Task: Move the task Develop a custom inventory management system to the section Done in the project AdaptFlow and filter the tasks in the project by Due this week
Action: Mouse moved to (571, 251)
Screenshot: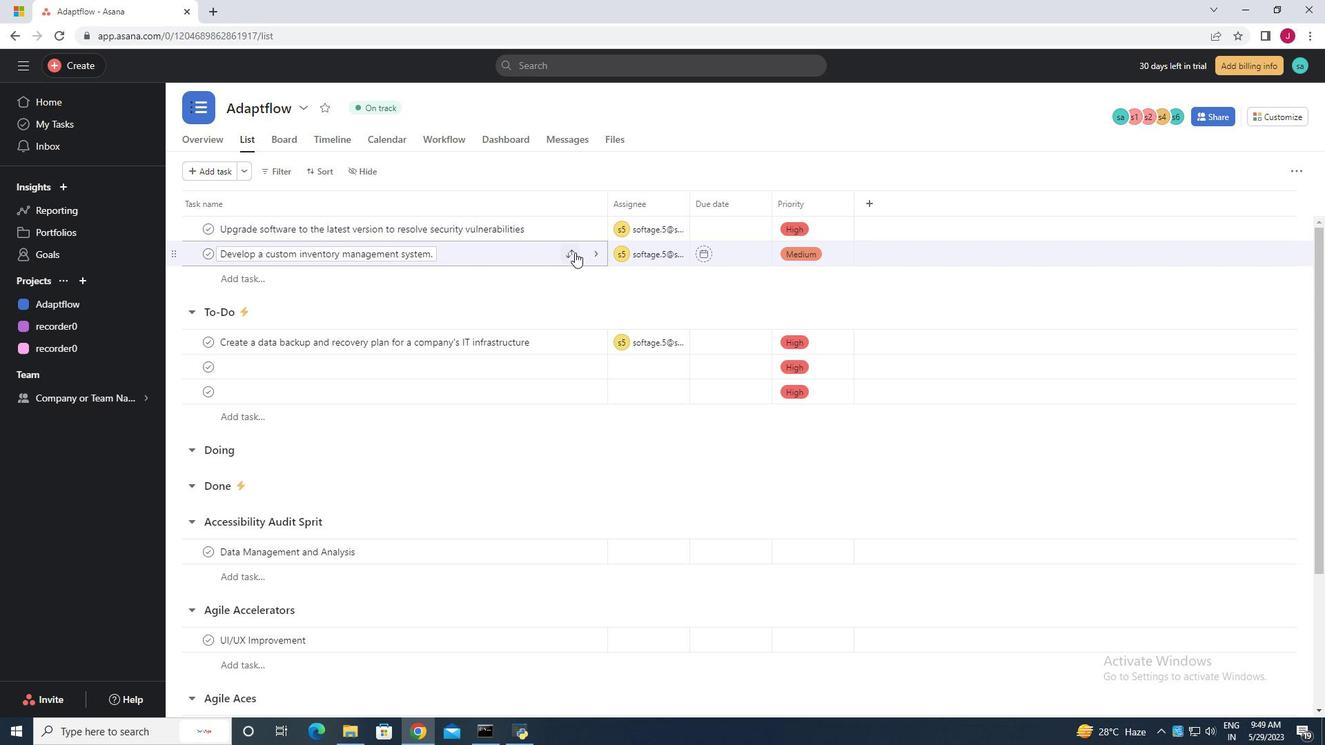
Action: Mouse pressed left at (571, 251)
Screenshot: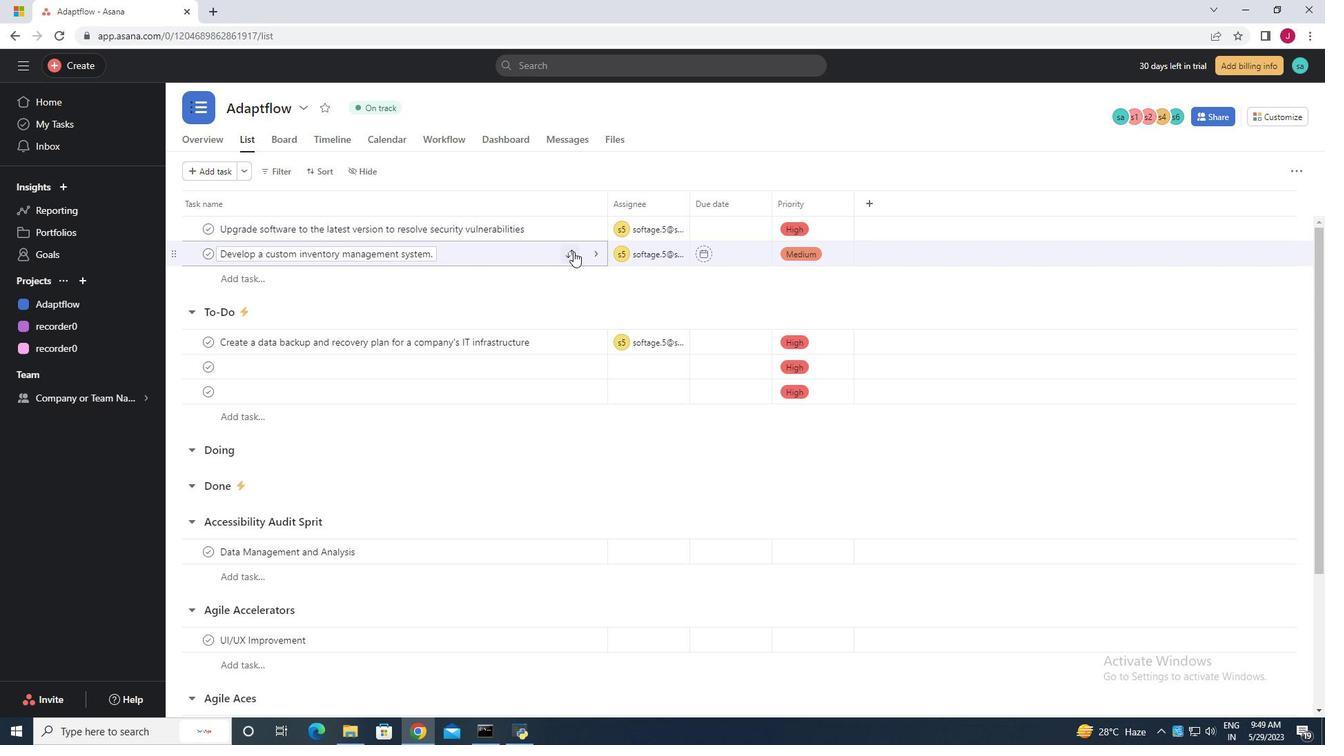 
Action: Mouse moved to (488, 379)
Screenshot: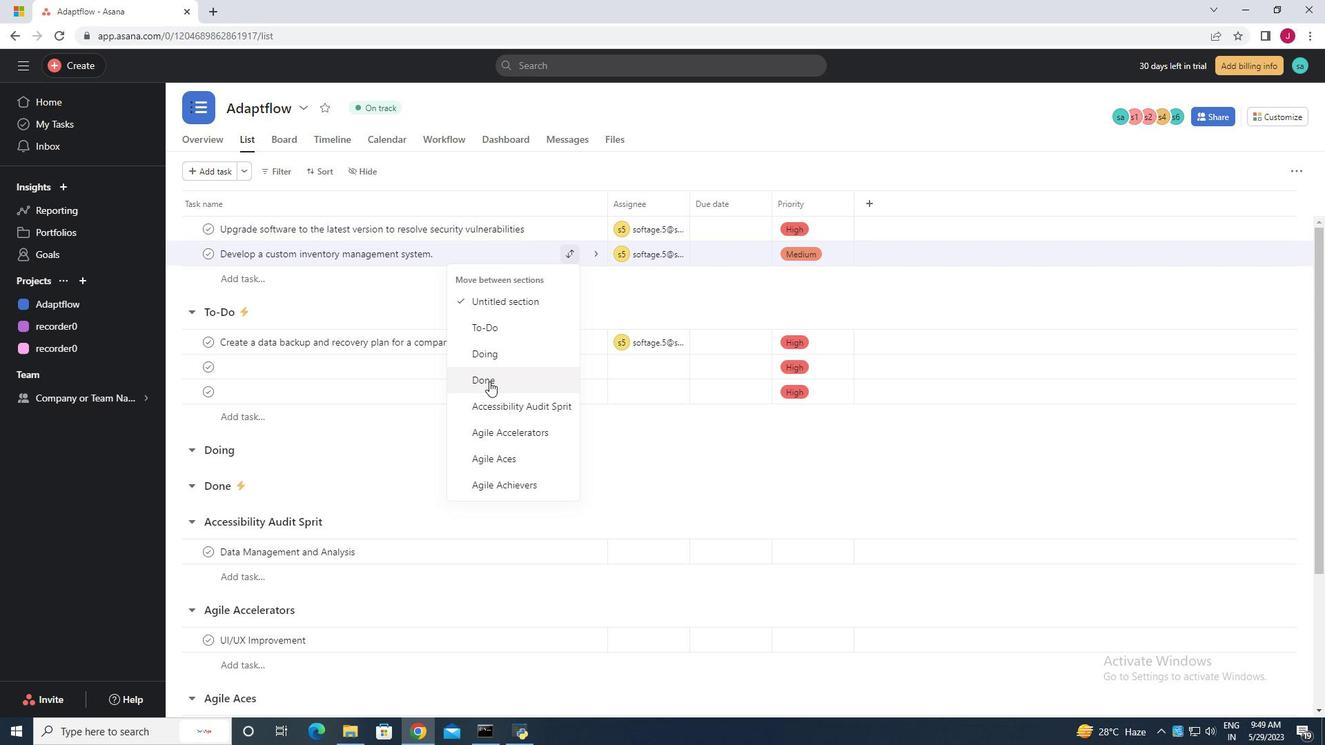 
Action: Mouse pressed left at (488, 379)
Screenshot: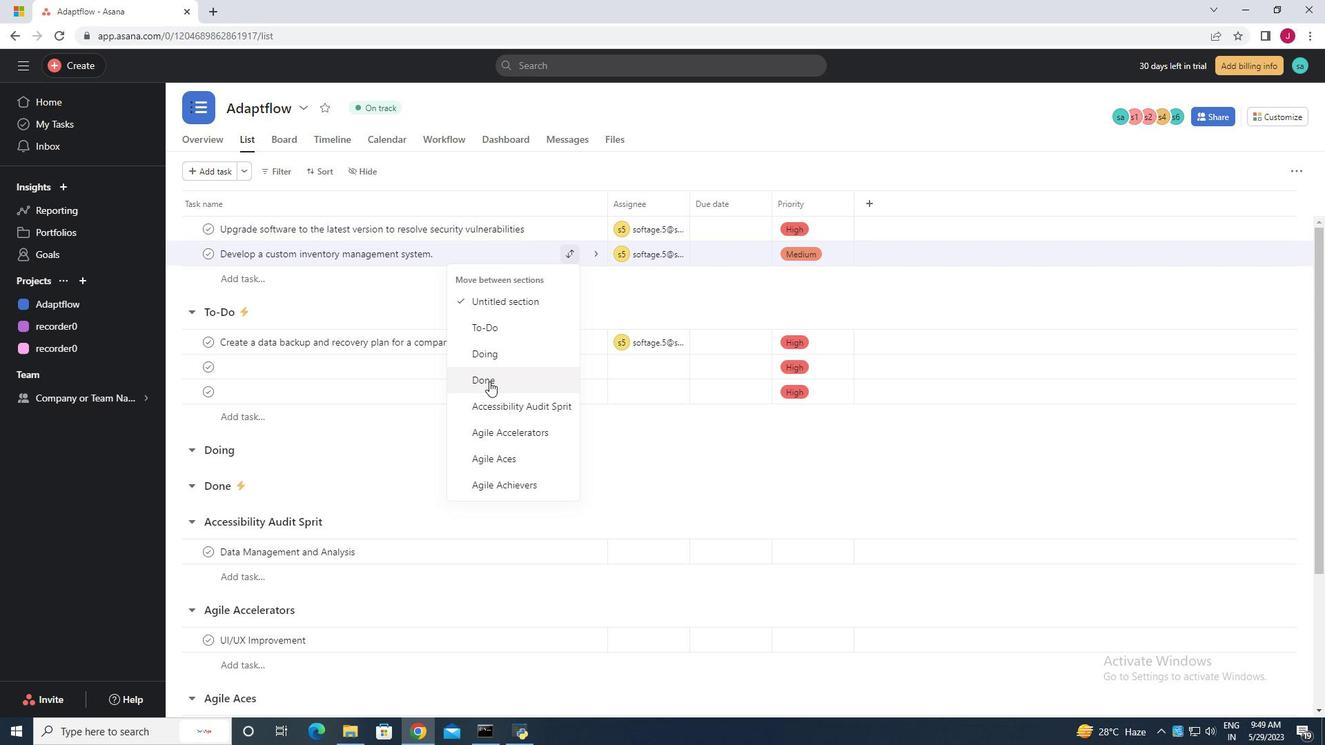 
Action: Mouse moved to (277, 169)
Screenshot: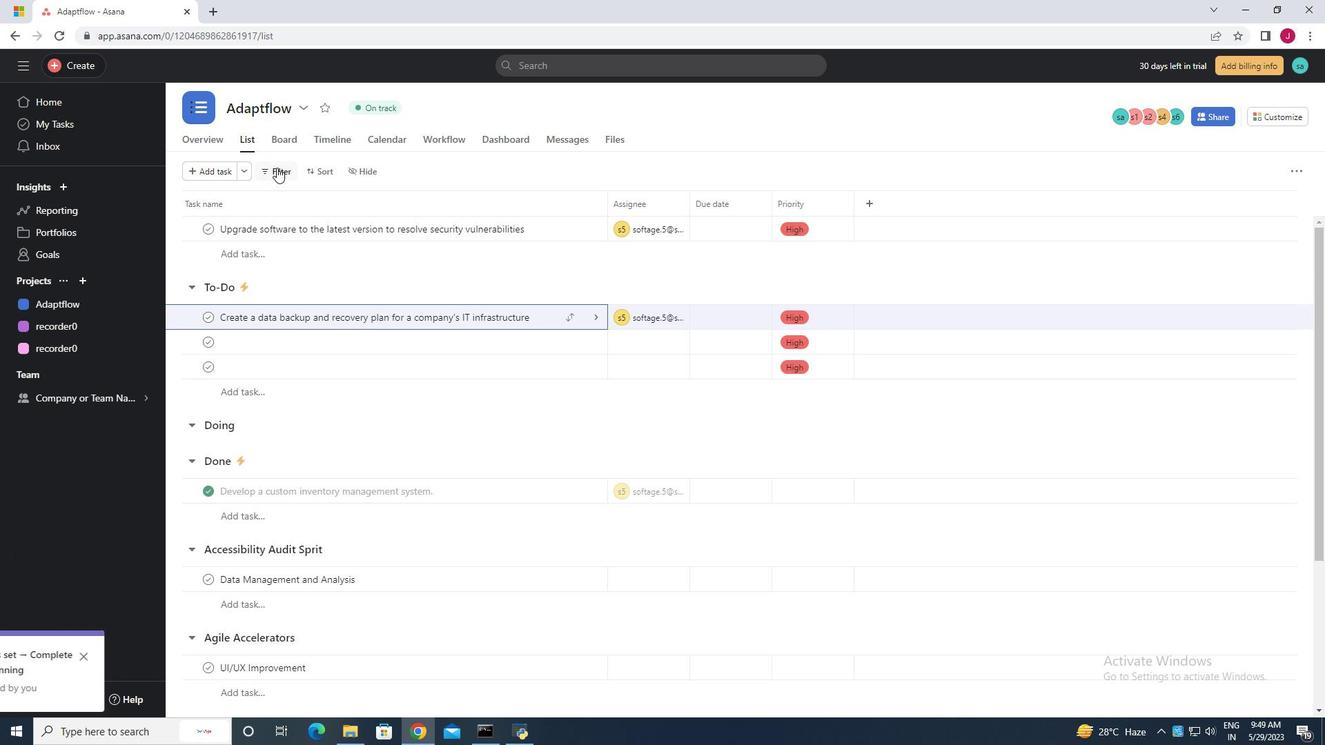
Action: Mouse pressed left at (277, 169)
Screenshot: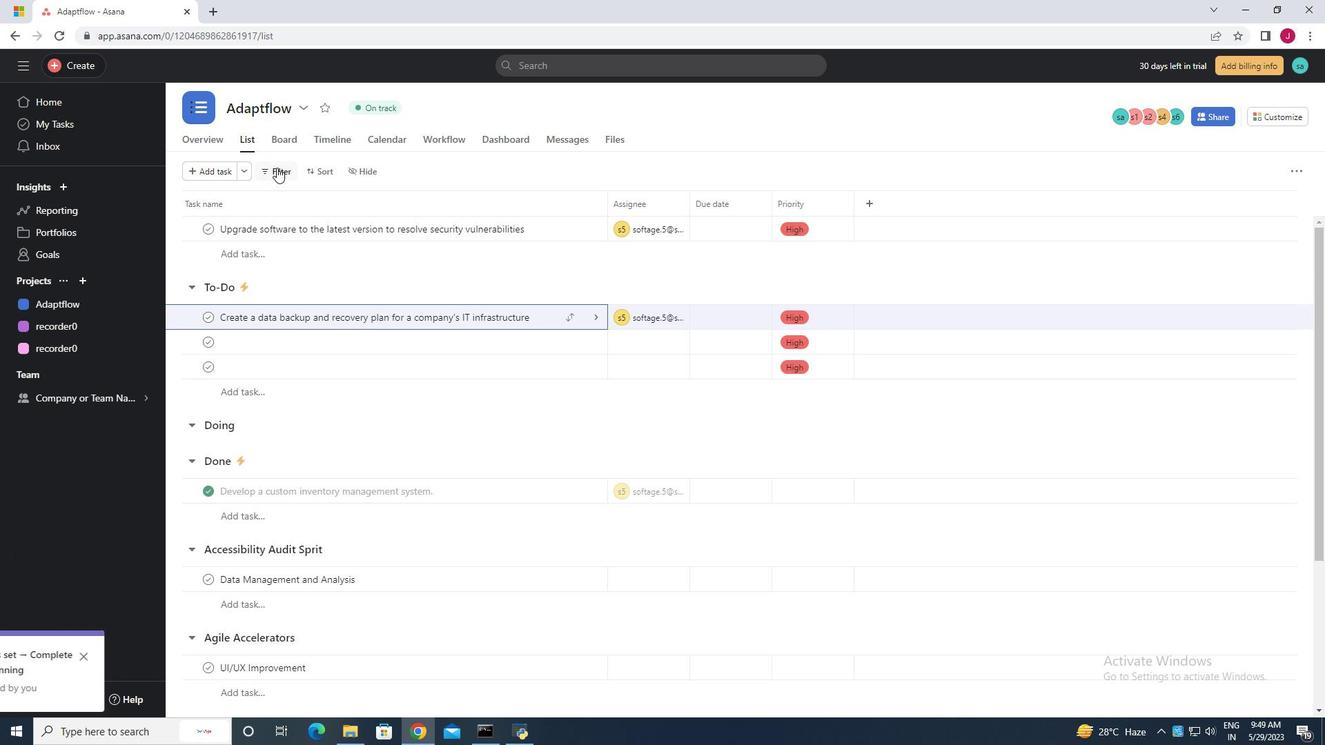 
Action: Mouse moved to (447, 223)
Screenshot: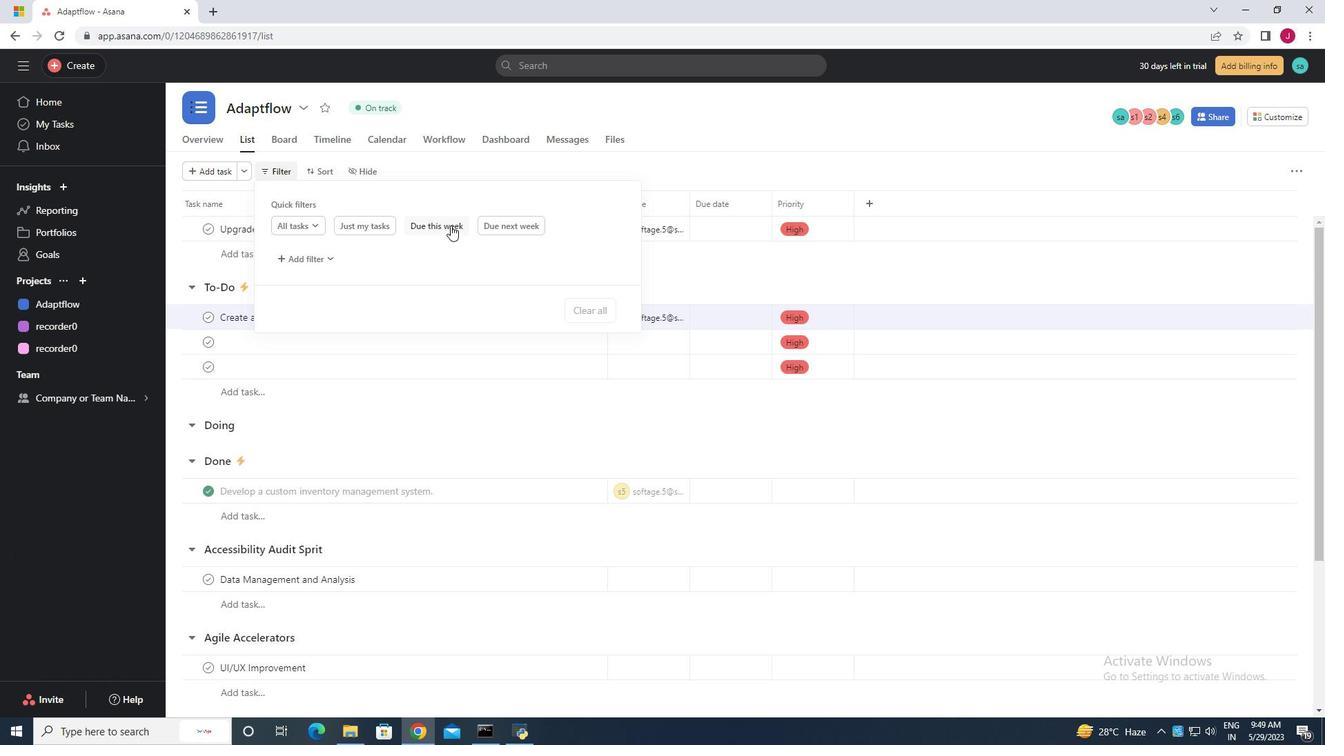 
Action: Mouse pressed left at (447, 223)
Screenshot: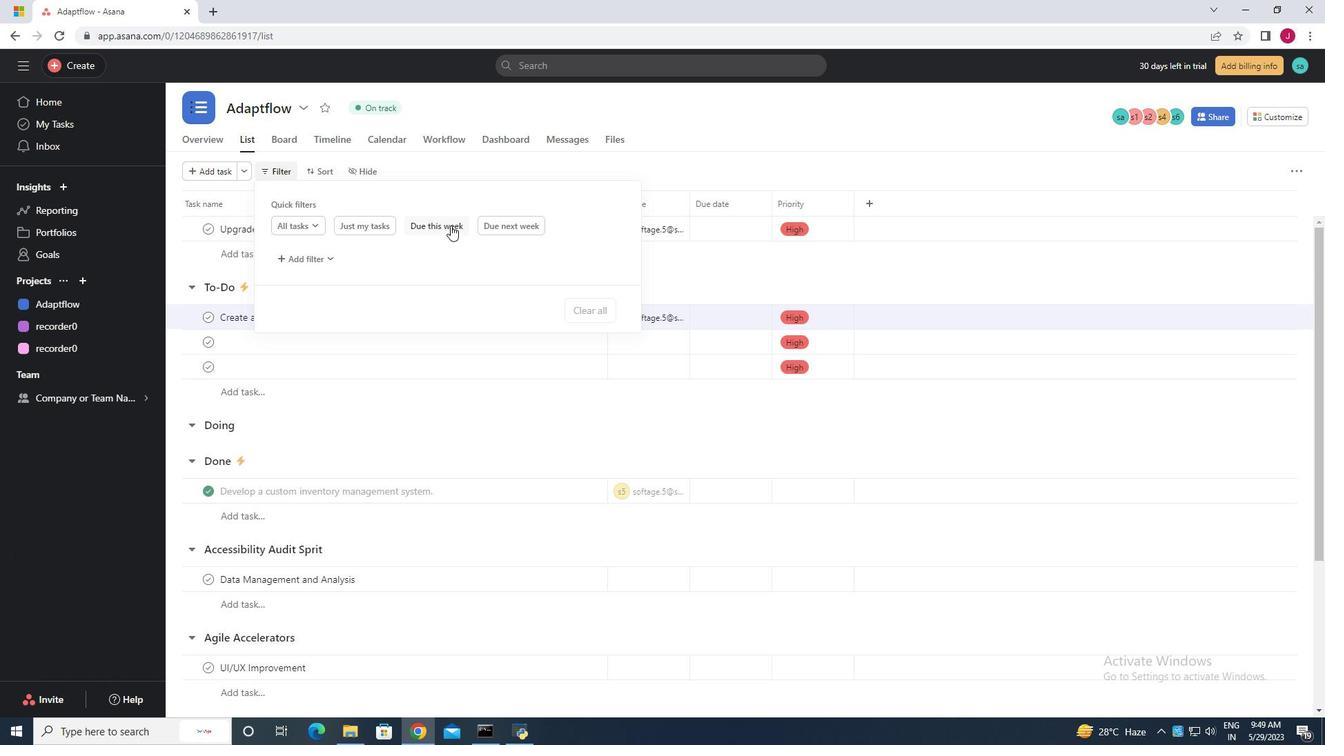 
Action: Mouse moved to (824, 325)
Screenshot: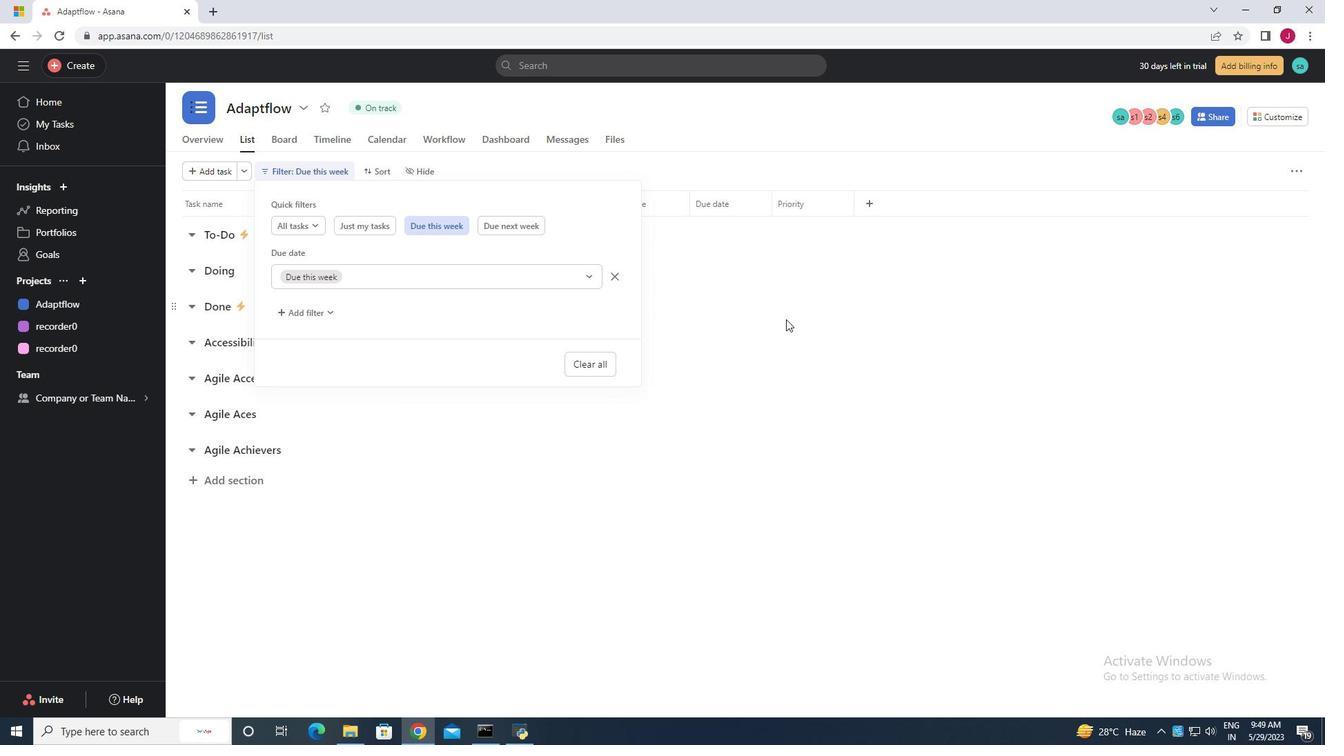
Action: Mouse pressed left at (824, 325)
Screenshot: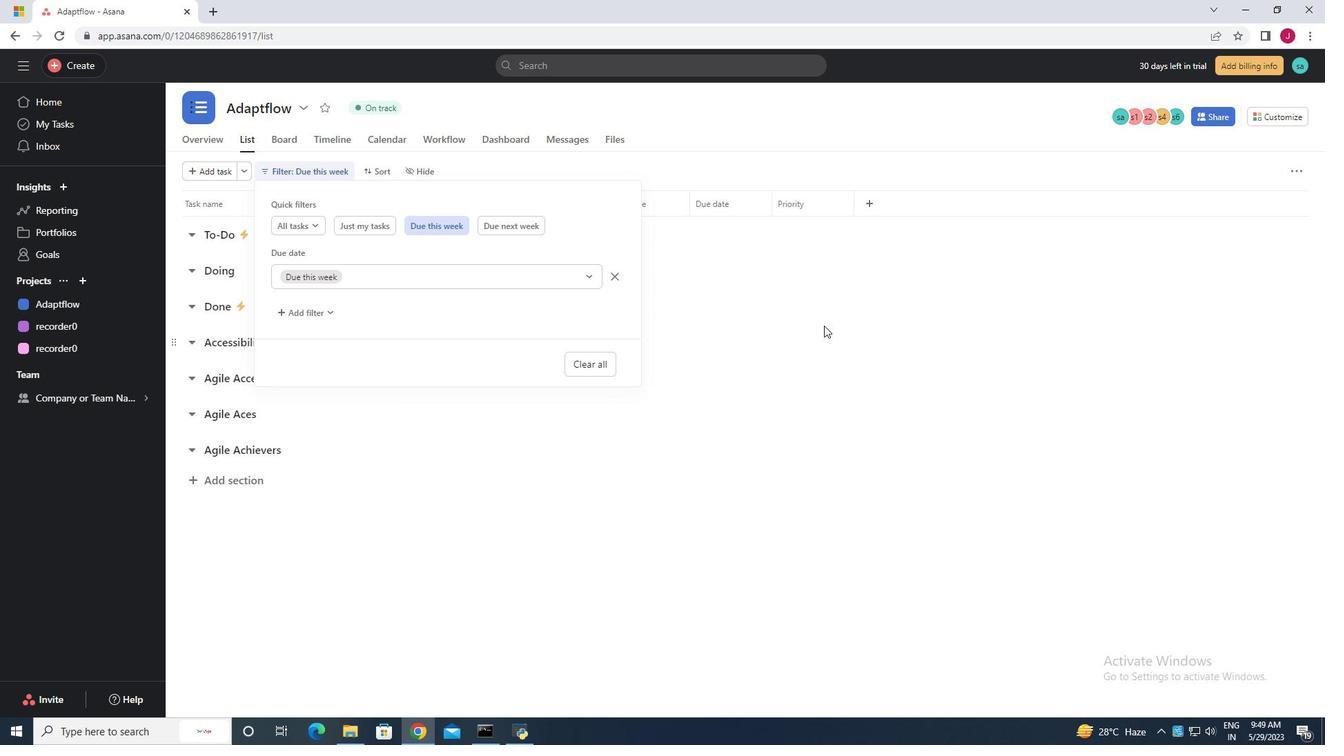 
